 Task: Add Traditional Medicinals Organic Moringa with Spearmint & Sage Tea to the cart.
Action: Mouse pressed left at (16, 92)
Screenshot: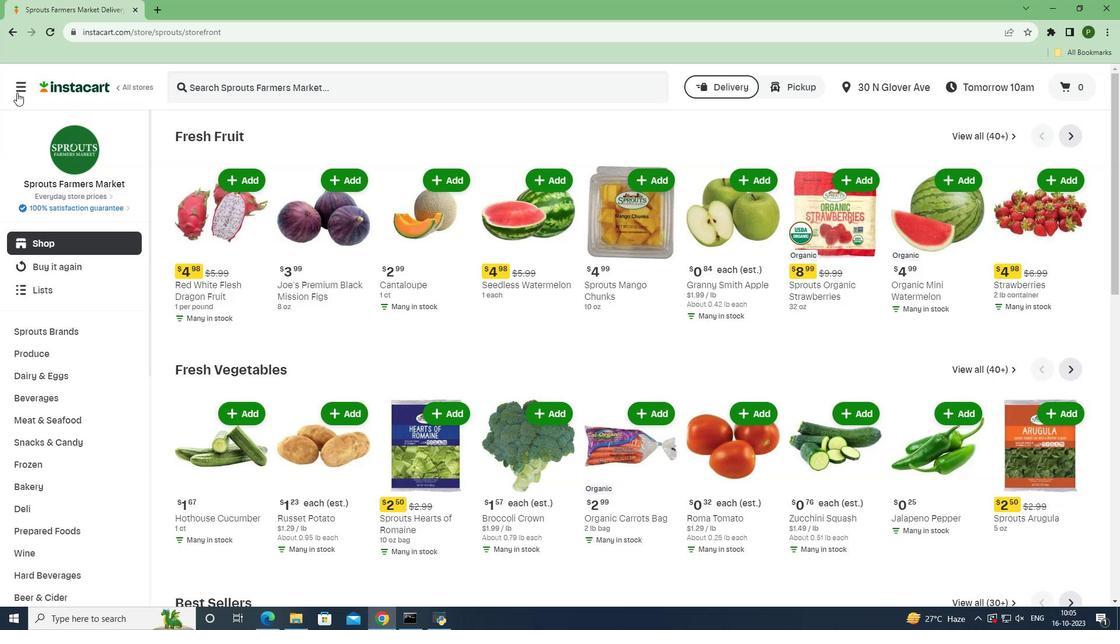
Action: Mouse moved to (63, 311)
Screenshot: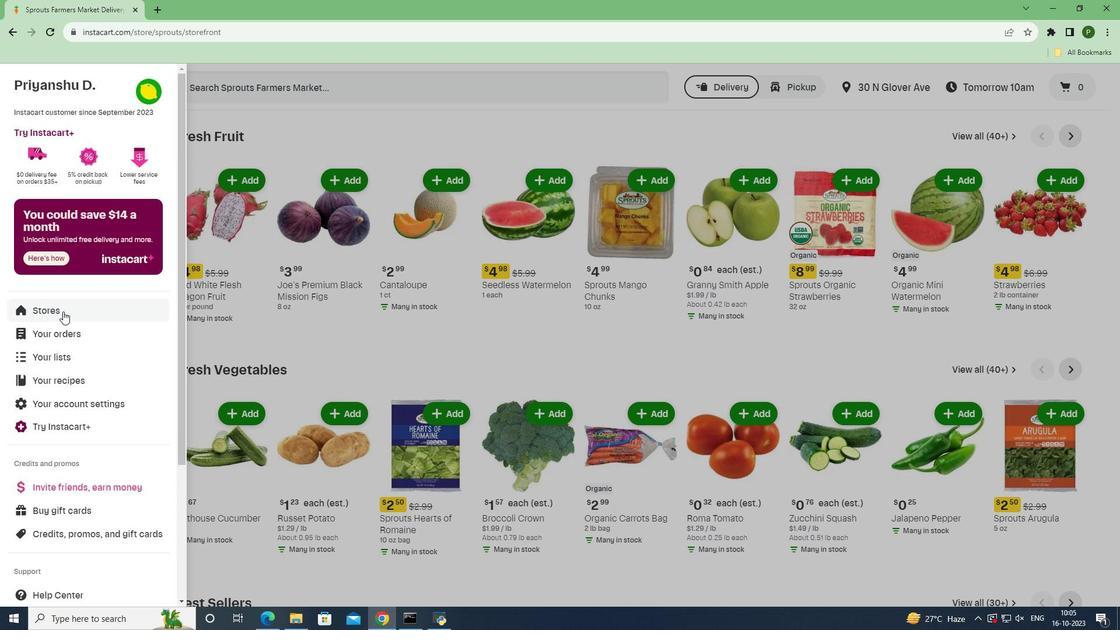 
Action: Mouse pressed left at (63, 311)
Screenshot: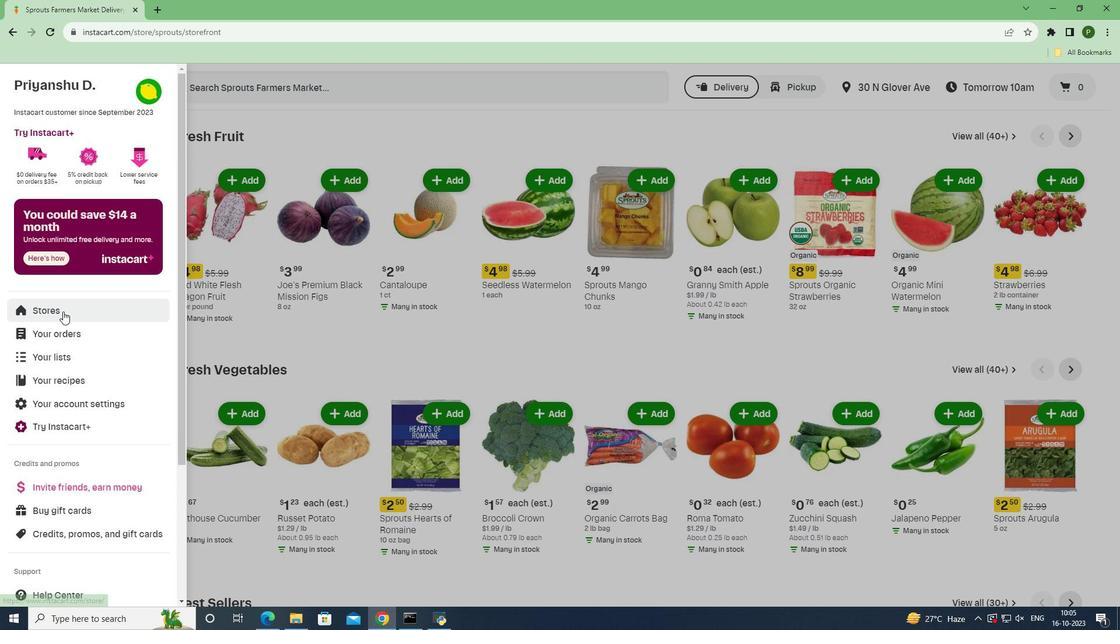 
Action: Mouse moved to (257, 134)
Screenshot: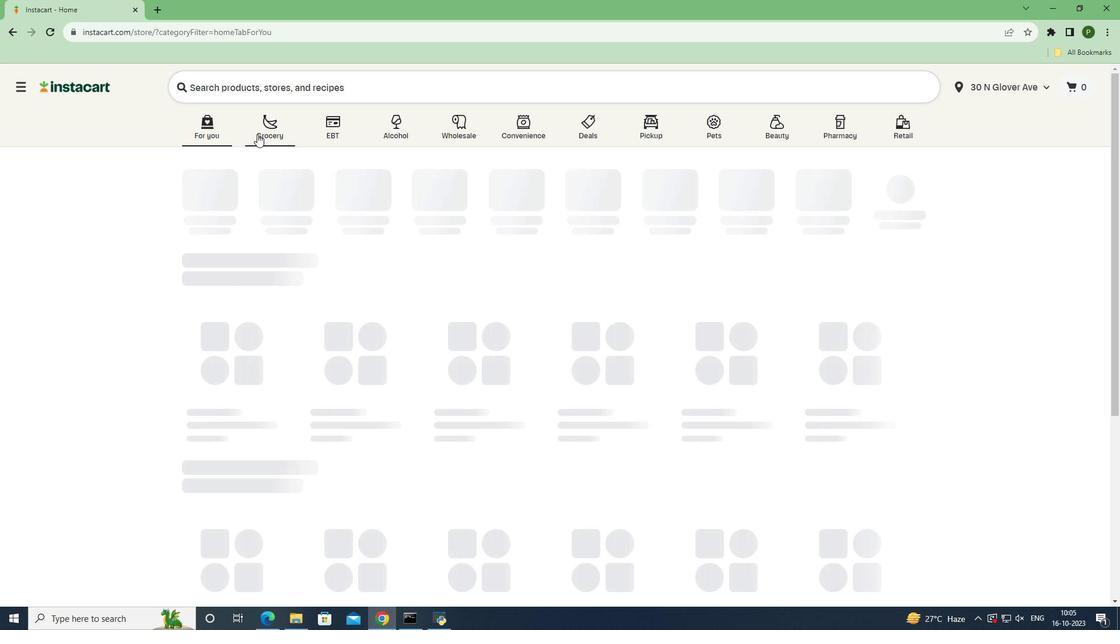 
Action: Mouse pressed left at (257, 134)
Screenshot: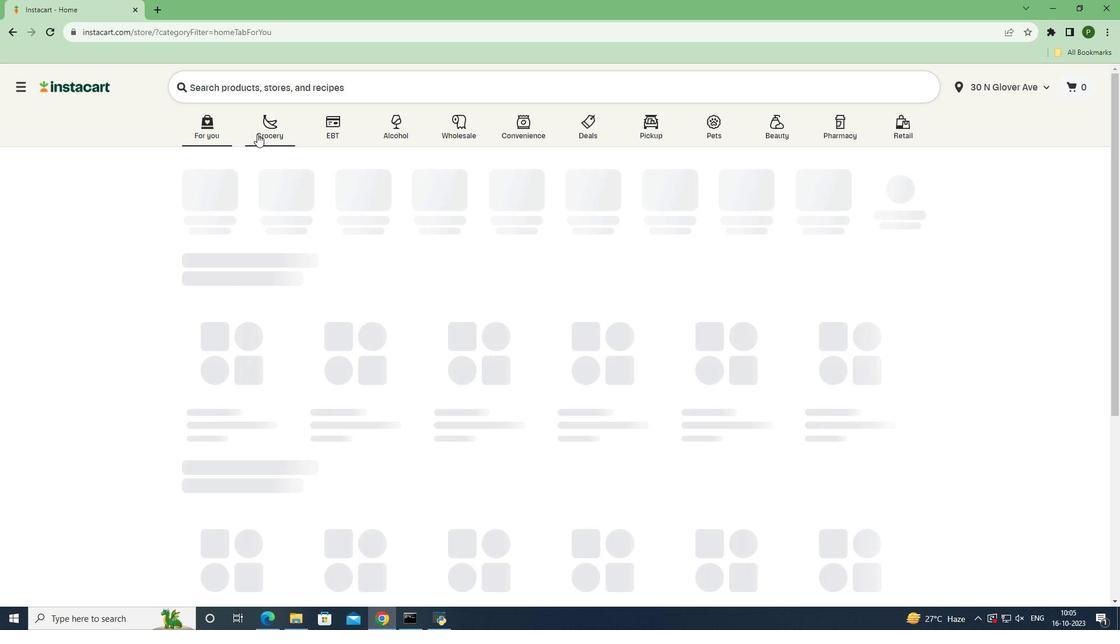 
Action: Mouse moved to (712, 273)
Screenshot: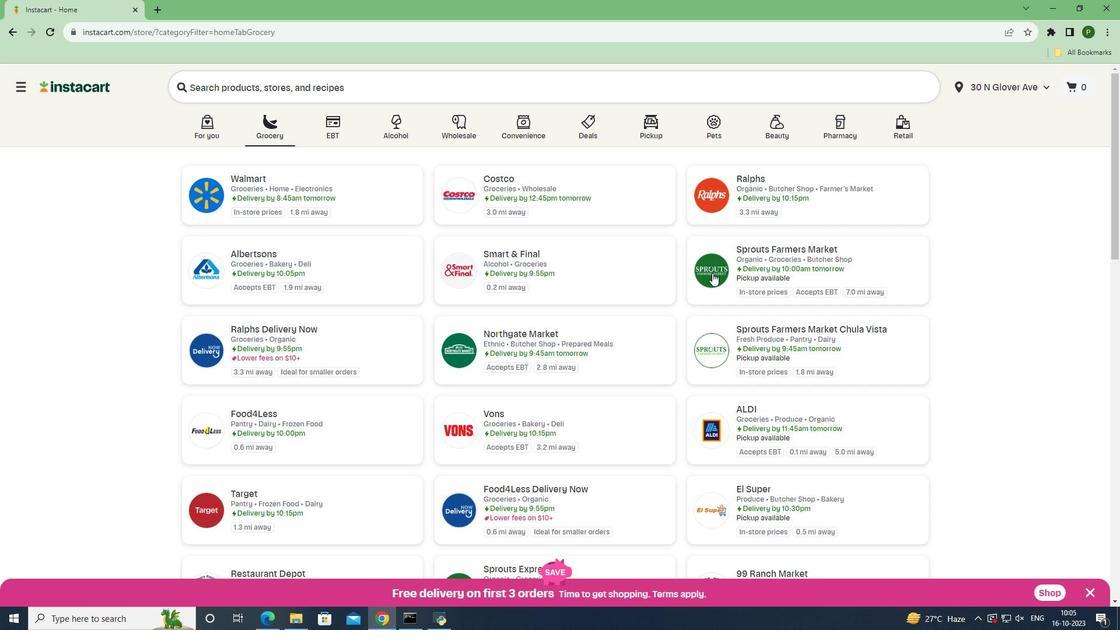 
Action: Mouse pressed left at (712, 273)
Screenshot: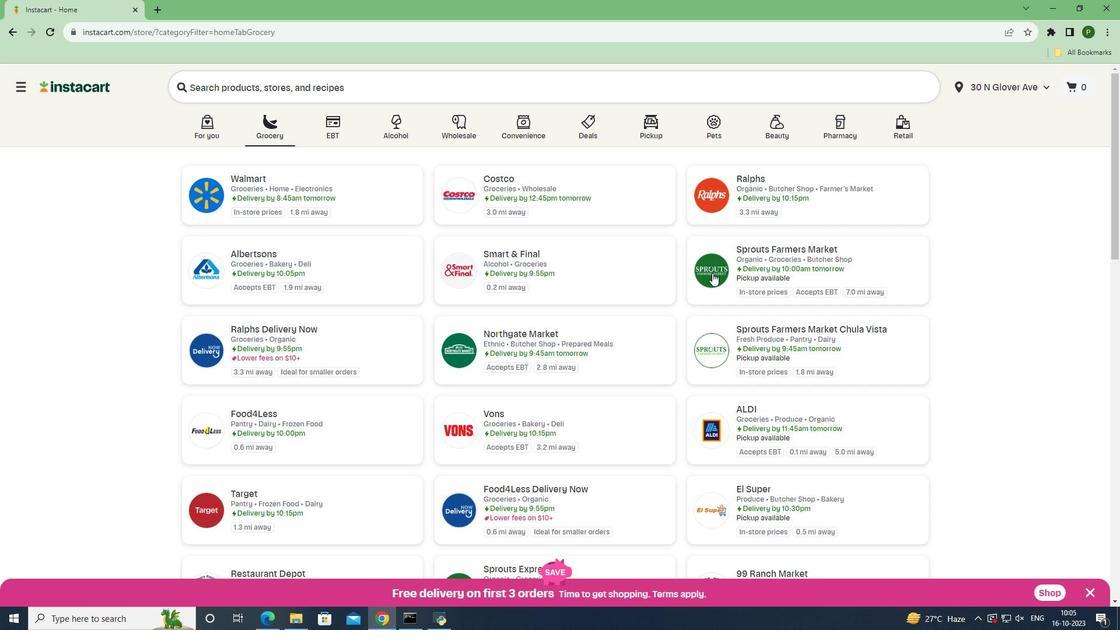 
Action: Mouse moved to (44, 394)
Screenshot: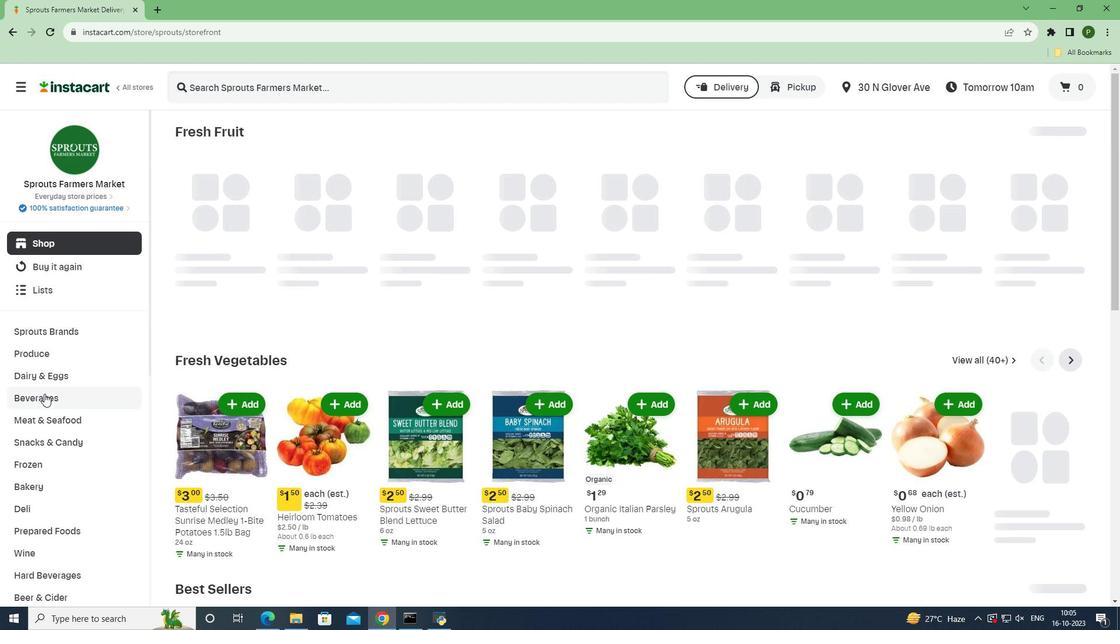 
Action: Mouse pressed left at (44, 394)
Screenshot: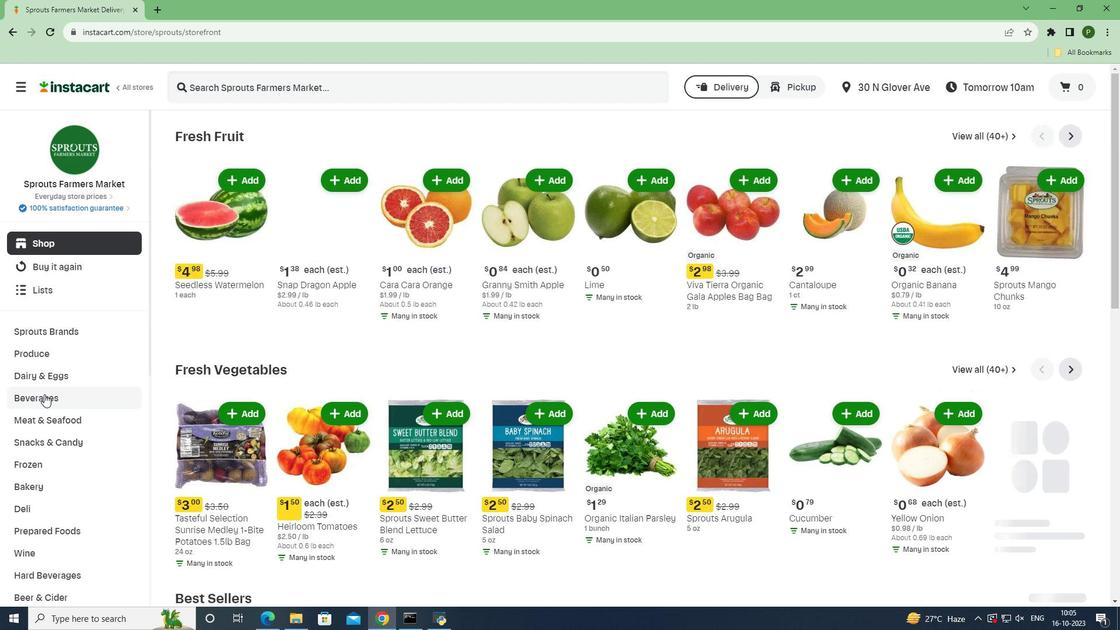 
Action: Mouse moved to (1009, 161)
Screenshot: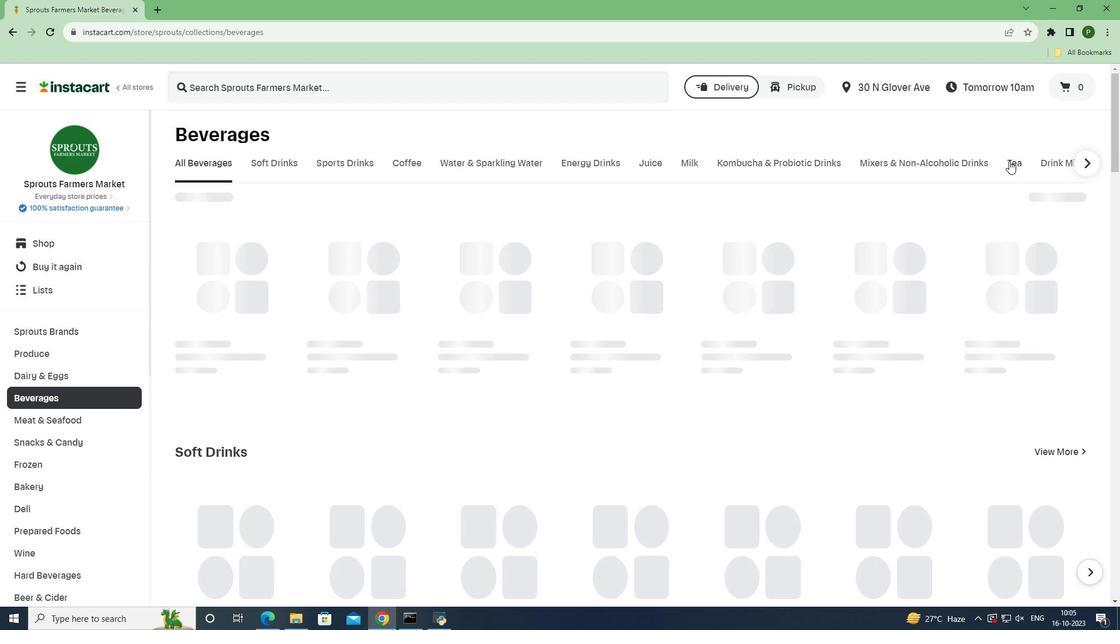 
Action: Mouse pressed left at (1009, 161)
Screenshot: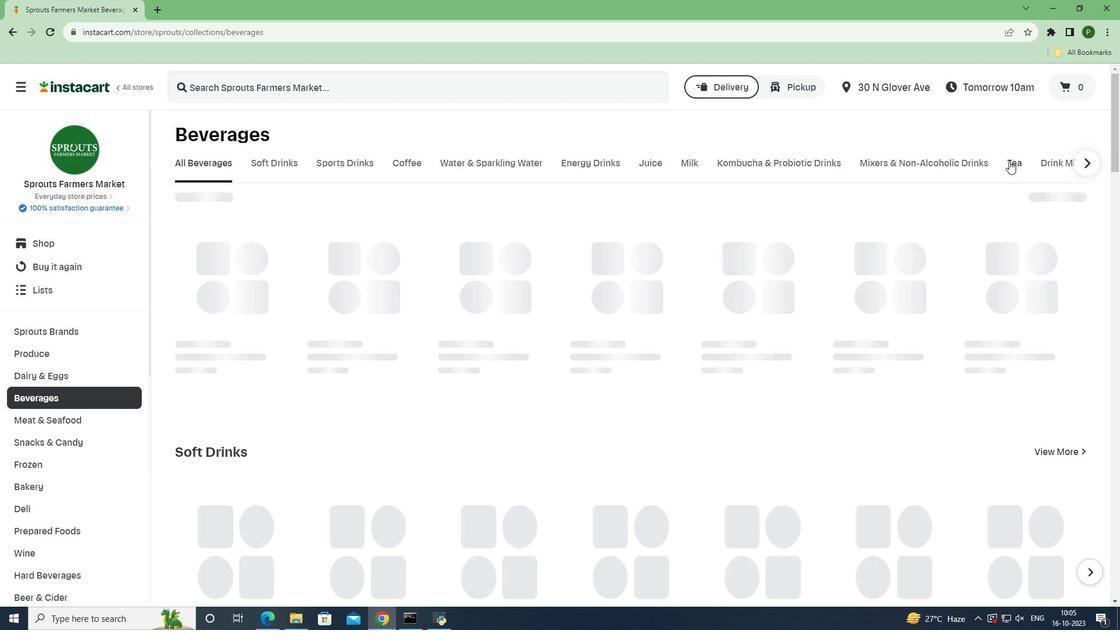 
Action: Mouse moved to (460, 88)
Screenshot: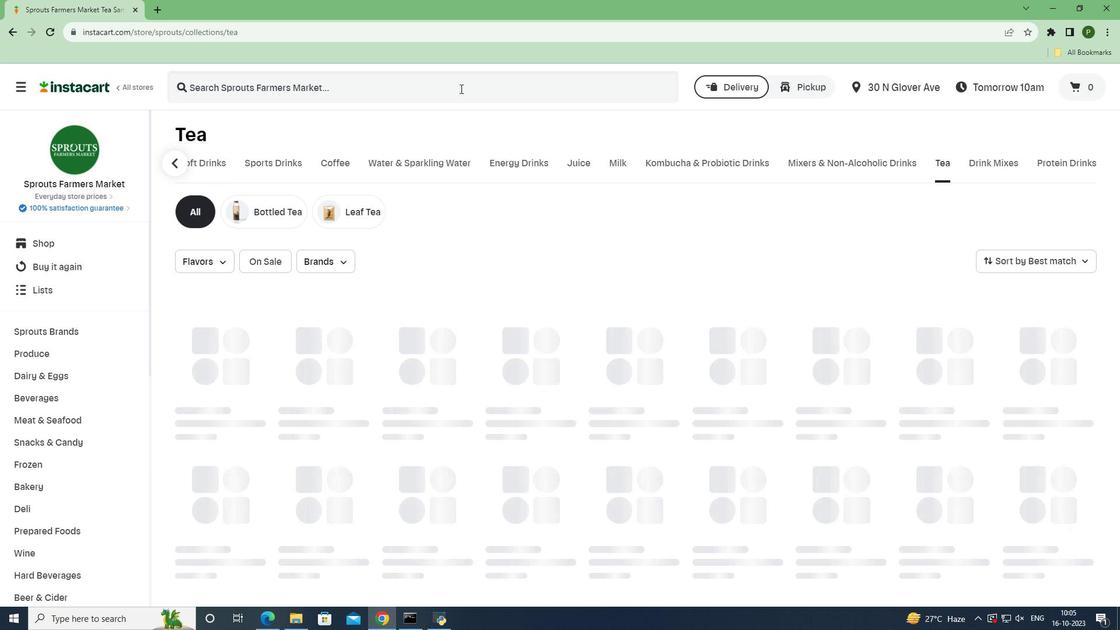 
Action: Mouse pressed left at (460, 88)
Screenshot: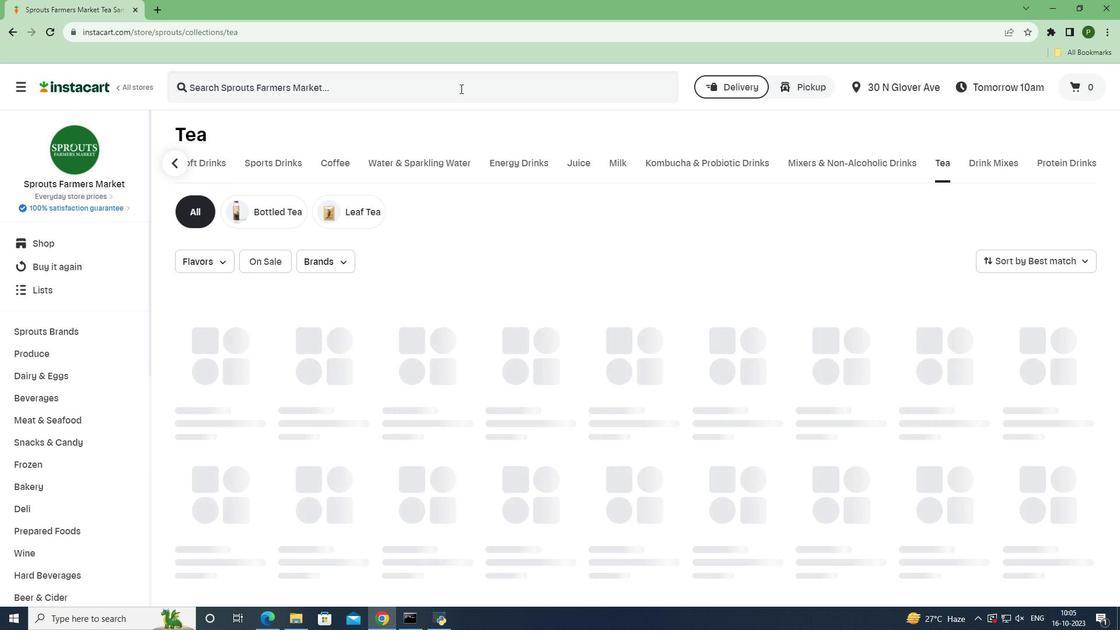 
Action: Key pressed <Key.caps_lock>T<Key.caps_lock>raditional<Key.space><Key.caps_lock>M<Key.caps_lock>edicinals<Key.space><Key.caps_lock>O<Key.caps_lock>rganic<Key.space><Key.caps_lock>M<Key.caps_lock>oringa<Key.space>with<Key.space><Key.caps_lock>S<Key.caps_lock>pearmint<Key.space><Key.shift>&<Key.space><Key.caps_lock>S<Key.caps_lock>age<Key.space><Key.caps_lock>T<Key.caps_lock>ea<Key.space><Key.enter>
Screenshot: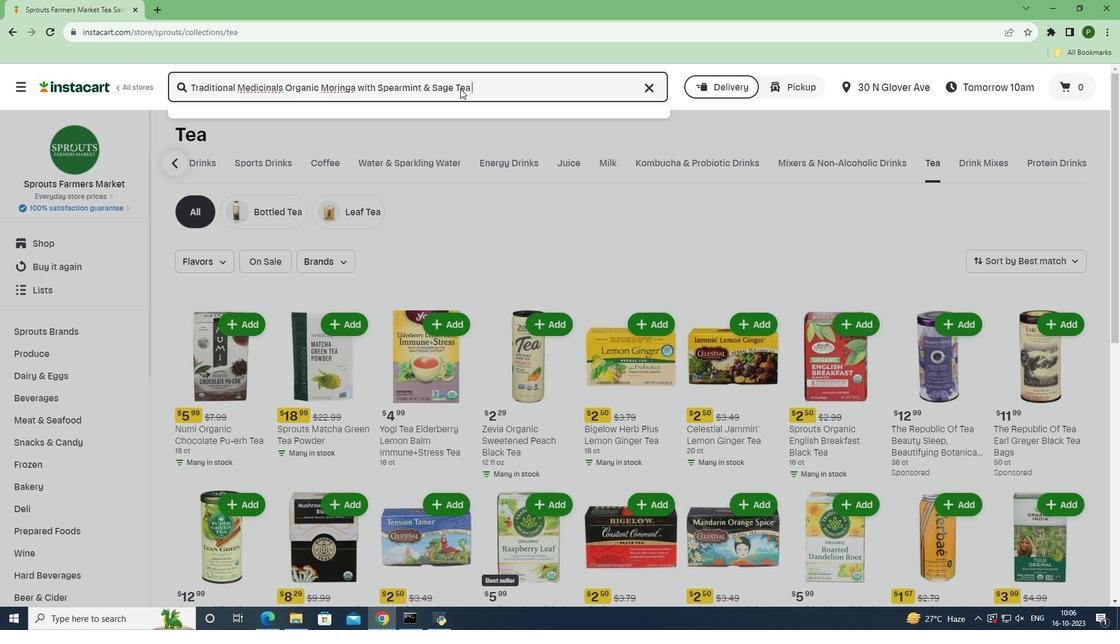 
Action: Mouse moved to (690, 197)
Screenshot: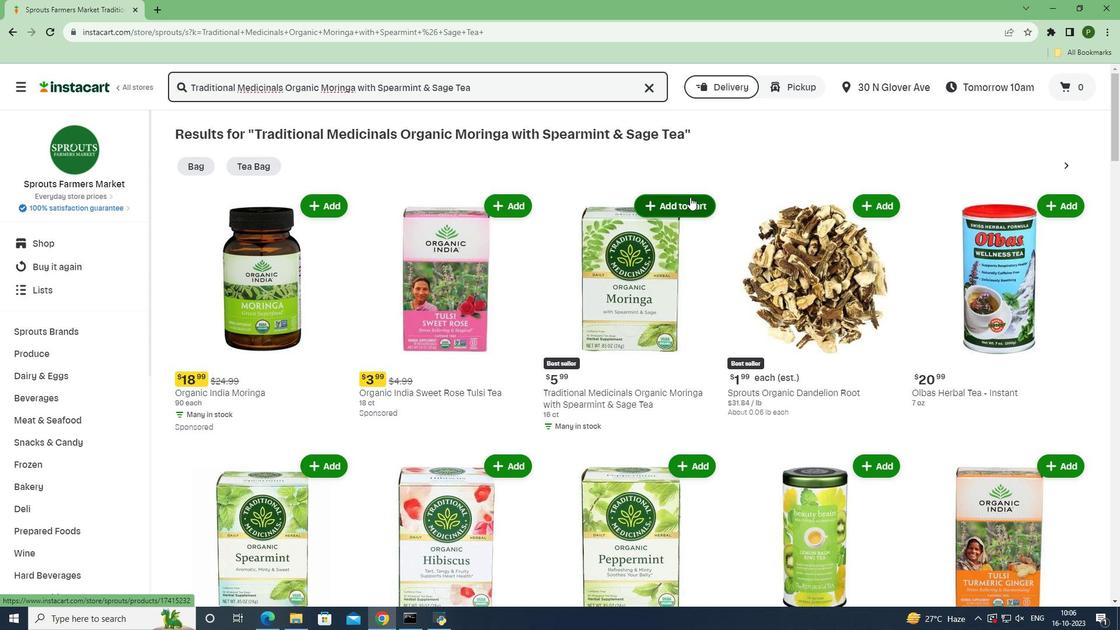 
Action: Mouse pressed left at (690, 197)
Screenshot: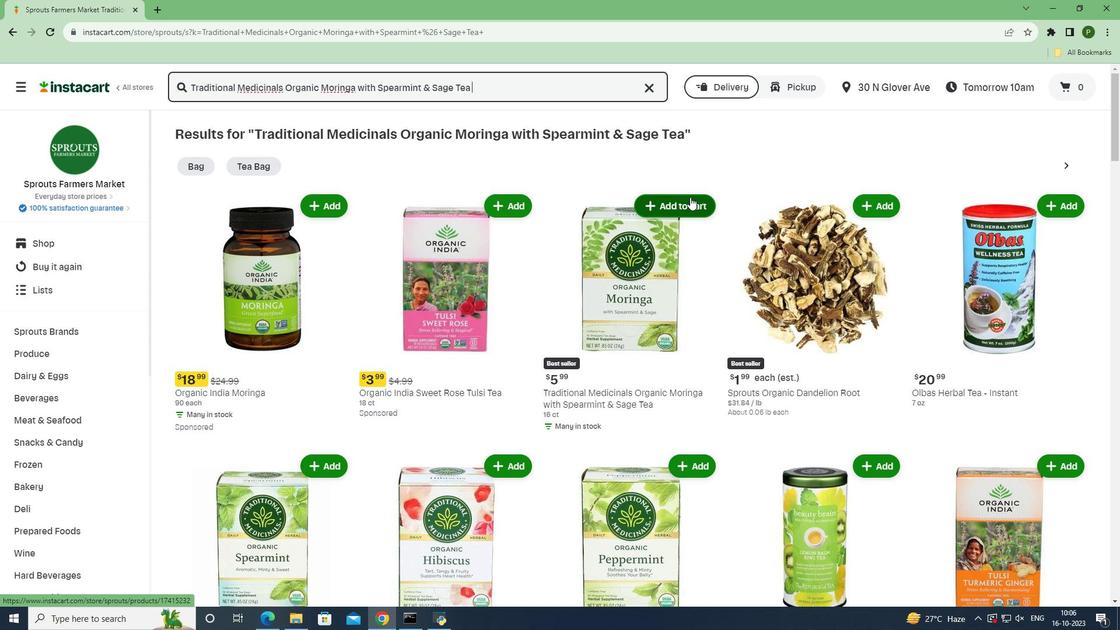 
Action: Mouse moved to (704, 245)
Screenshot: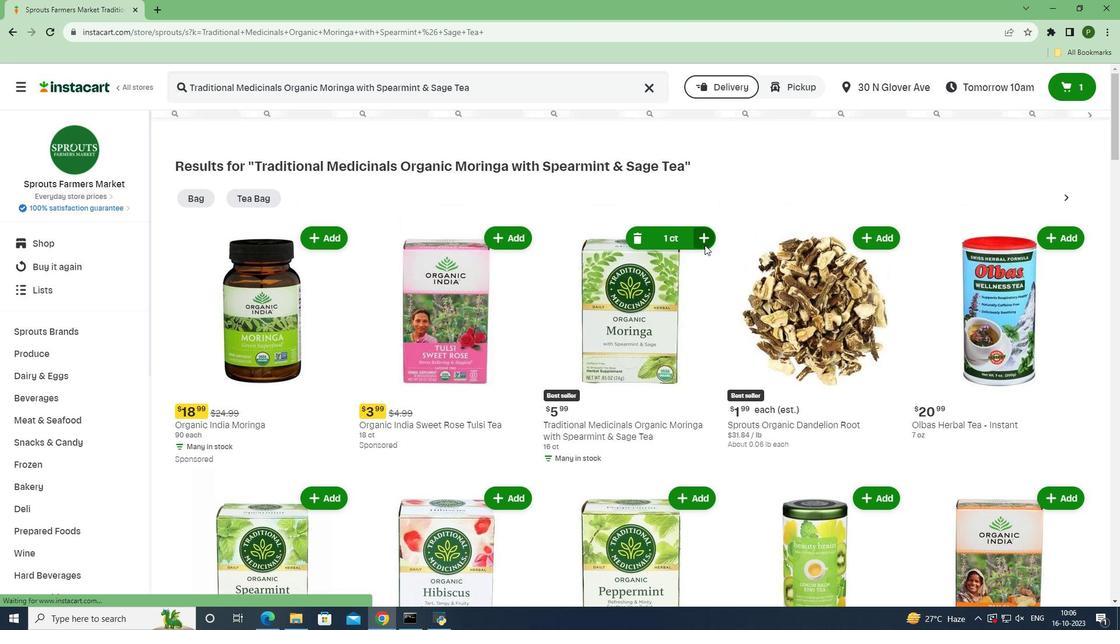 
